 Task: Check current mortgage rates for investment property.
Action: Mouse moved to (858, 159)
Screenshot: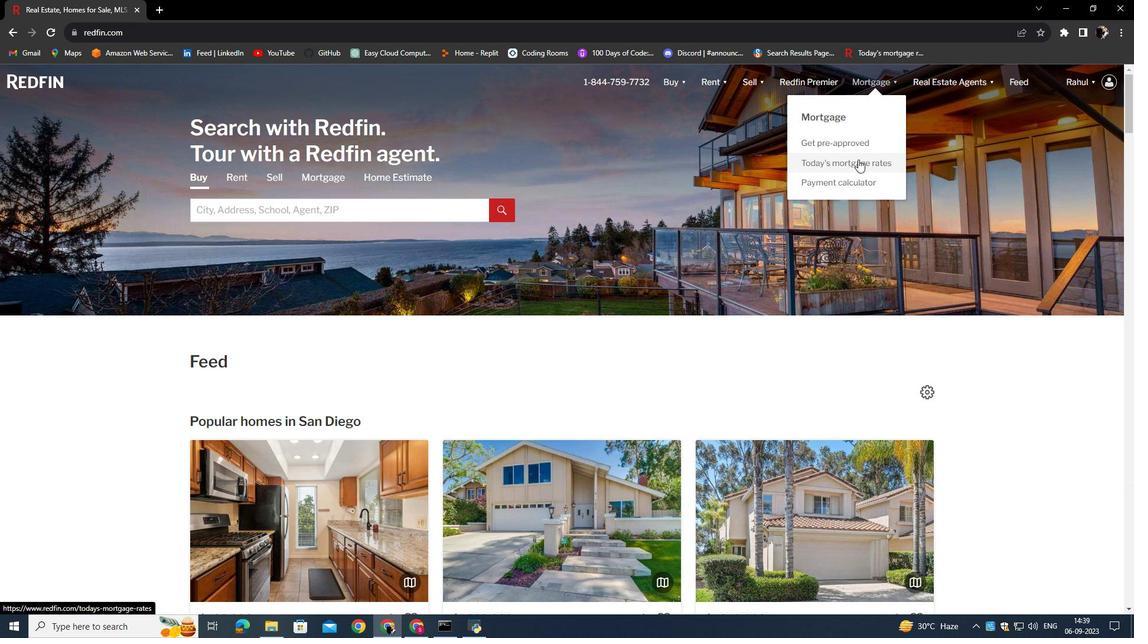 
Action: Mouse pressed left at (858, 159)
Screenshot: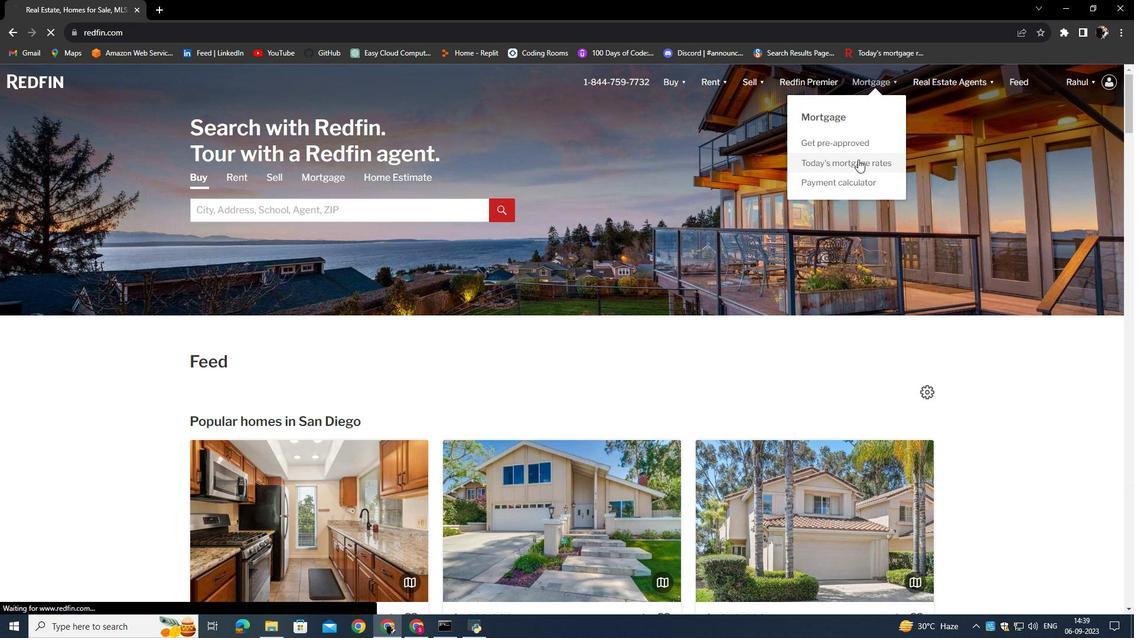 
Action: Mouse moved to (413, 312)
Screenshot: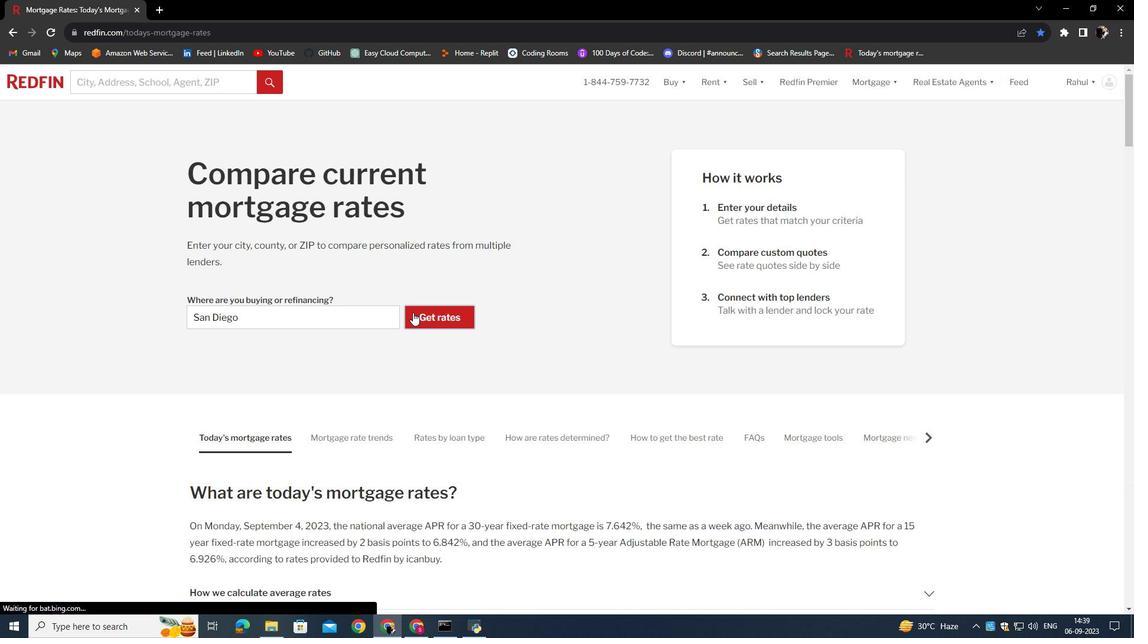 
Action: Mouse pressed left at (413, 312)
Screenshot: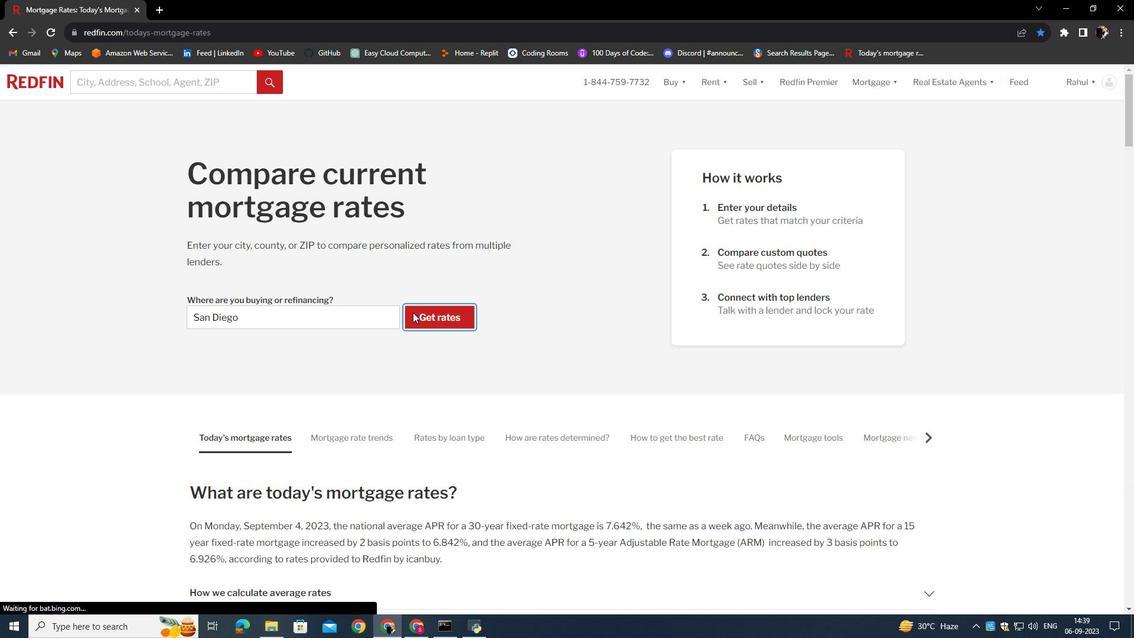 
Action: Mouse moved to (309, 405)
Screenshot: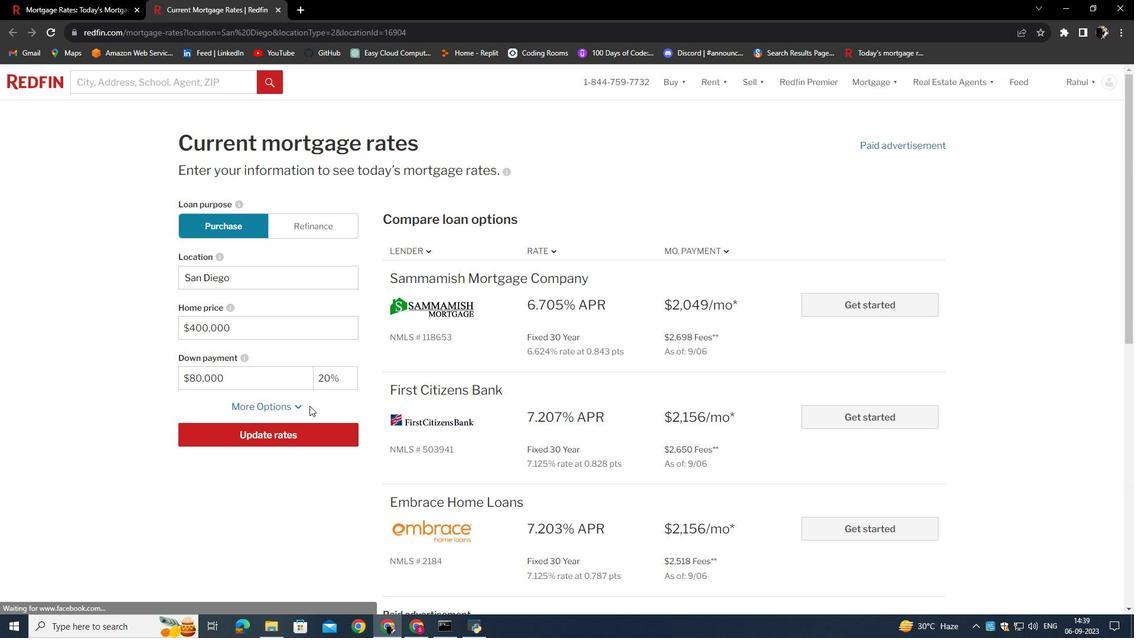 
Action: Mouse pressed left at (309, 405)
Screenshot: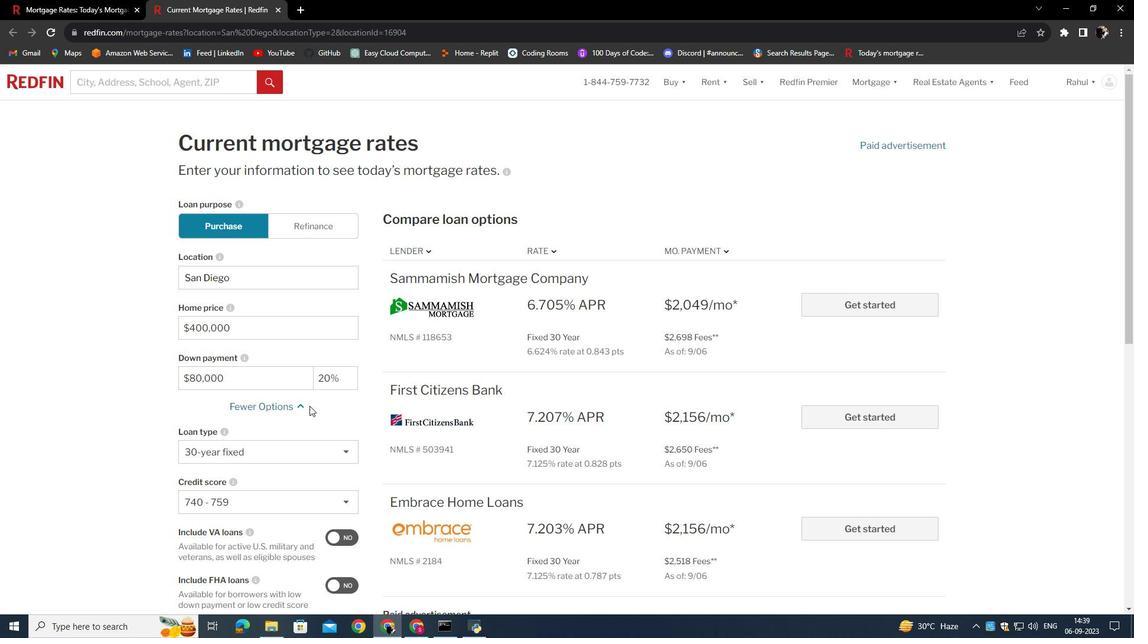 
Action: Mouse scrolled (309, 405) with delta (0, 0)
Screenshot: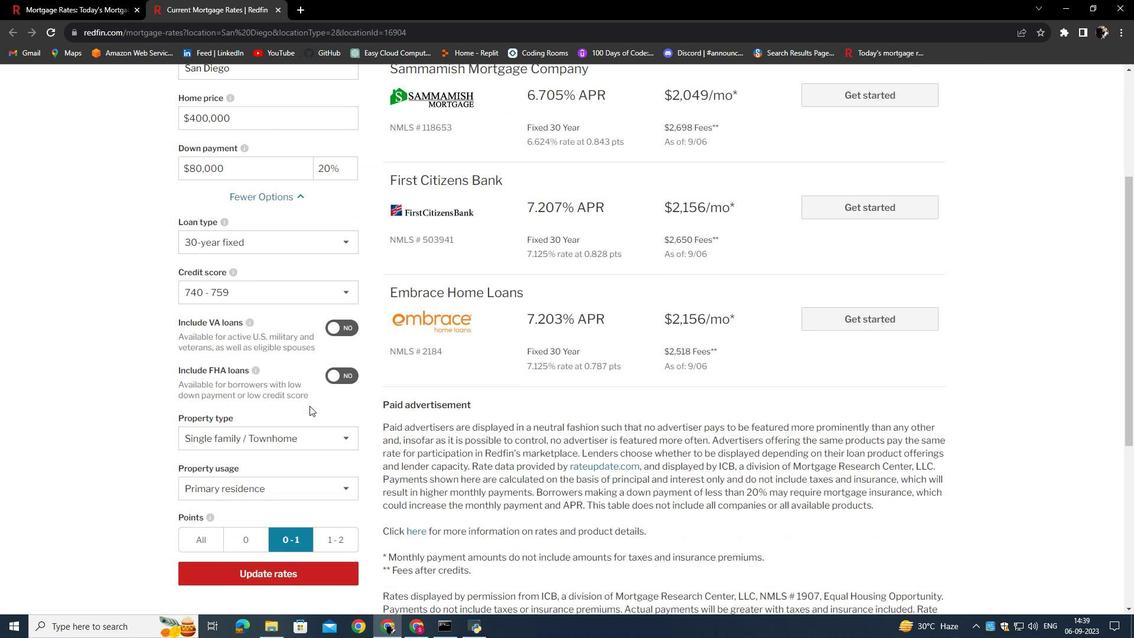 
Action: Mouse scrolled (309, 405) with delta (0, 0)
Screenshot: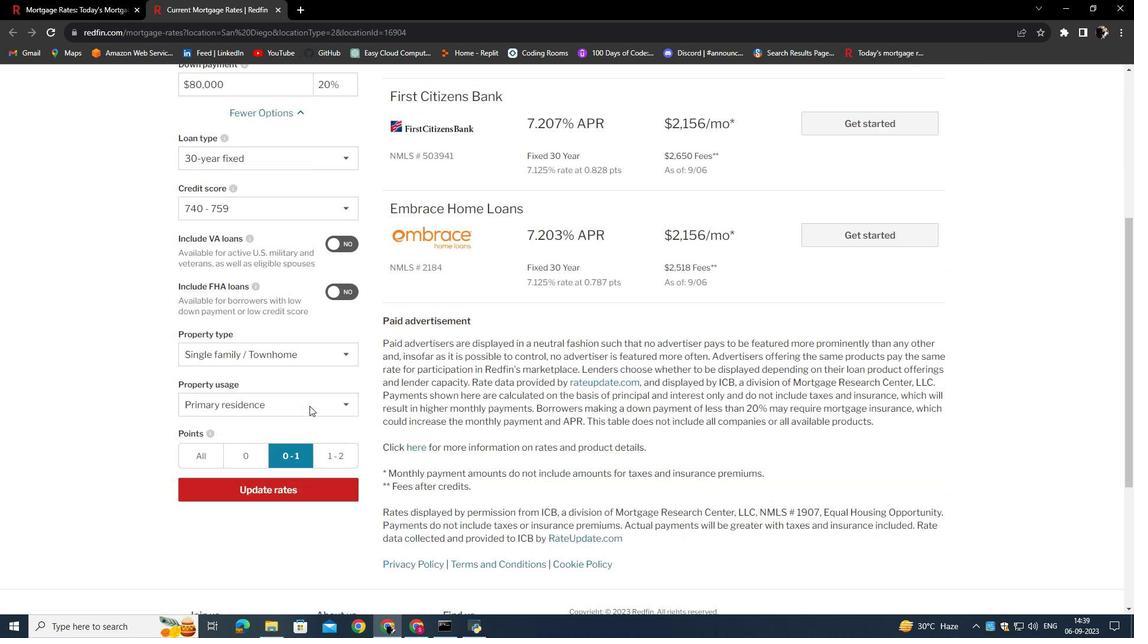
Action: Mouse scrolled (309, 405) with delta (0, 0)
Screenshot: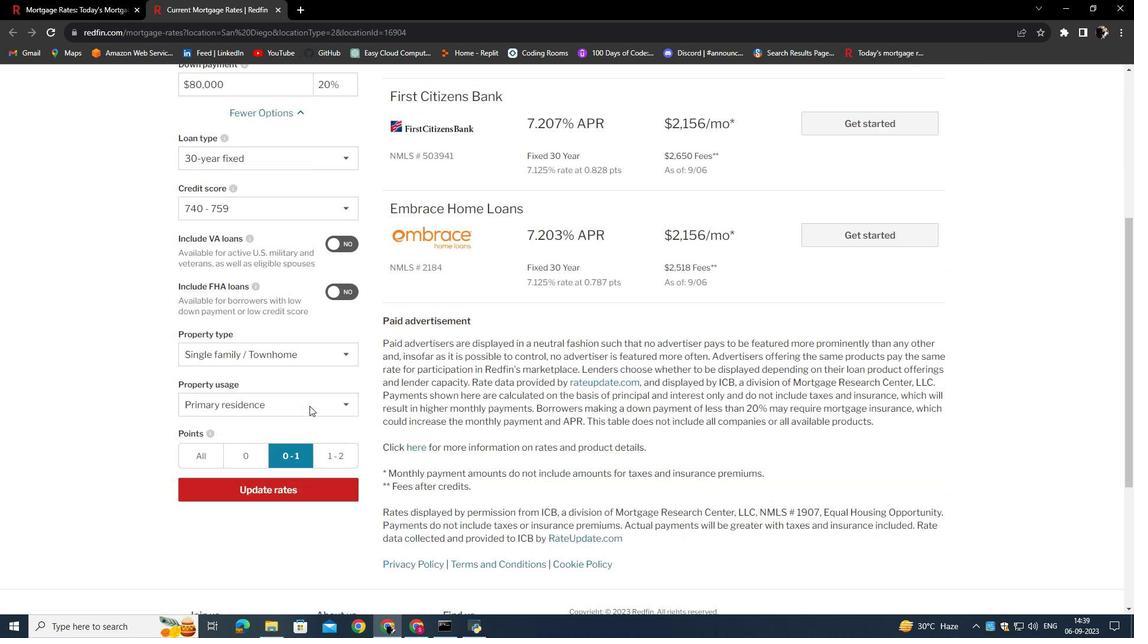 
Action: Mouse scrolled (309, 405) with delta (0, 0)
Screenshot: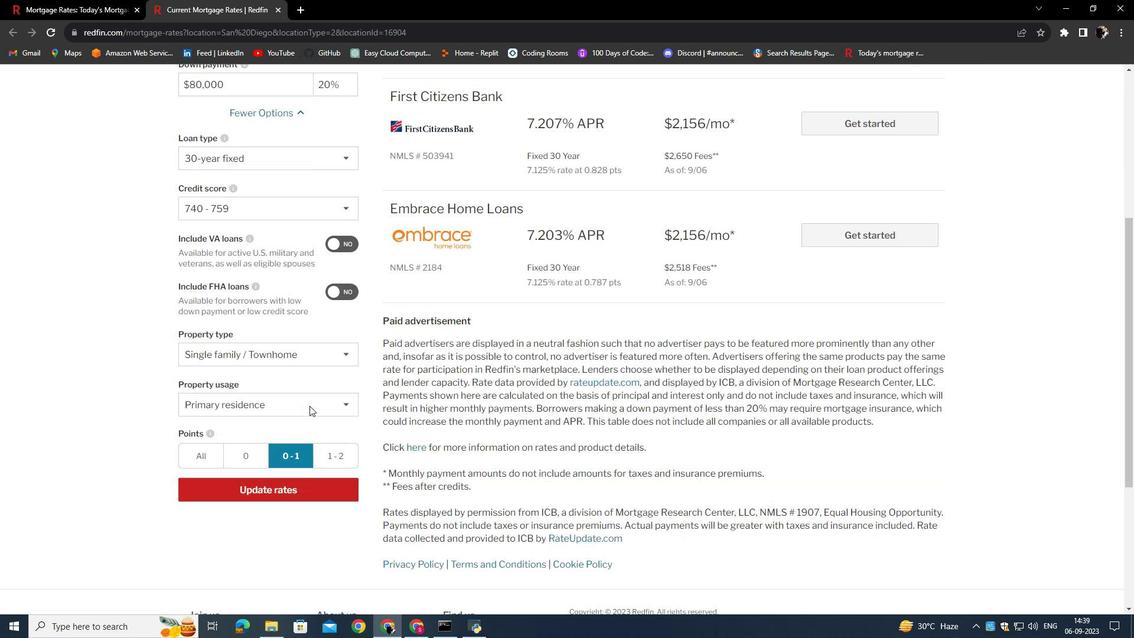 
Action: Mouse scrolled (309, 405) with delta (0, 0)
Screenshot: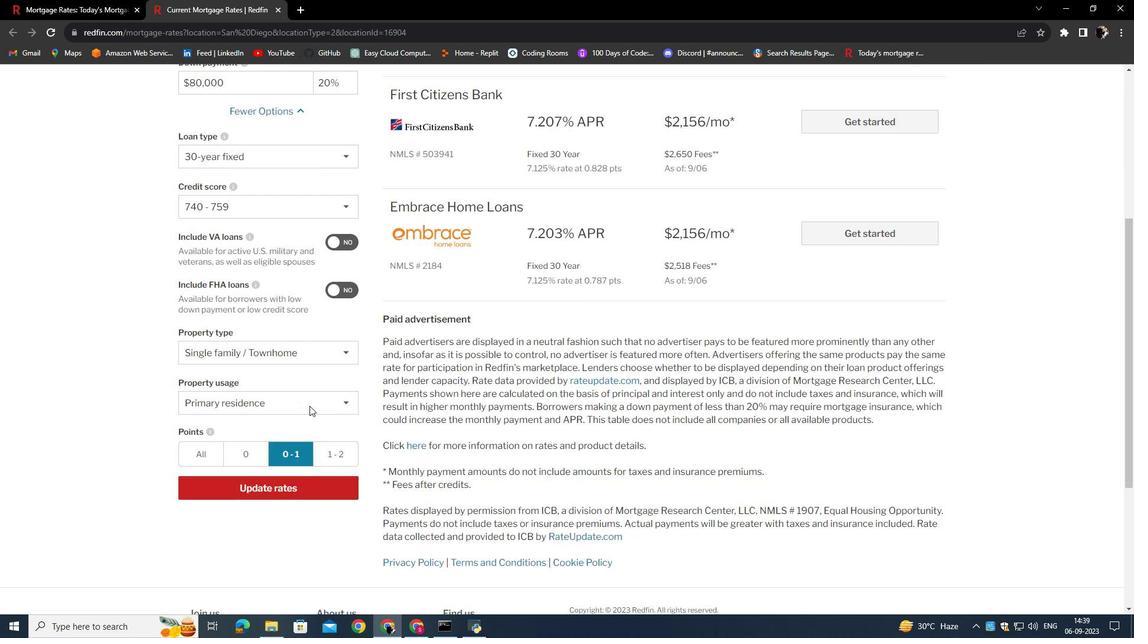 
Action: Mouse scrolled (309, 405) with delta (0, 0)
Screenshot: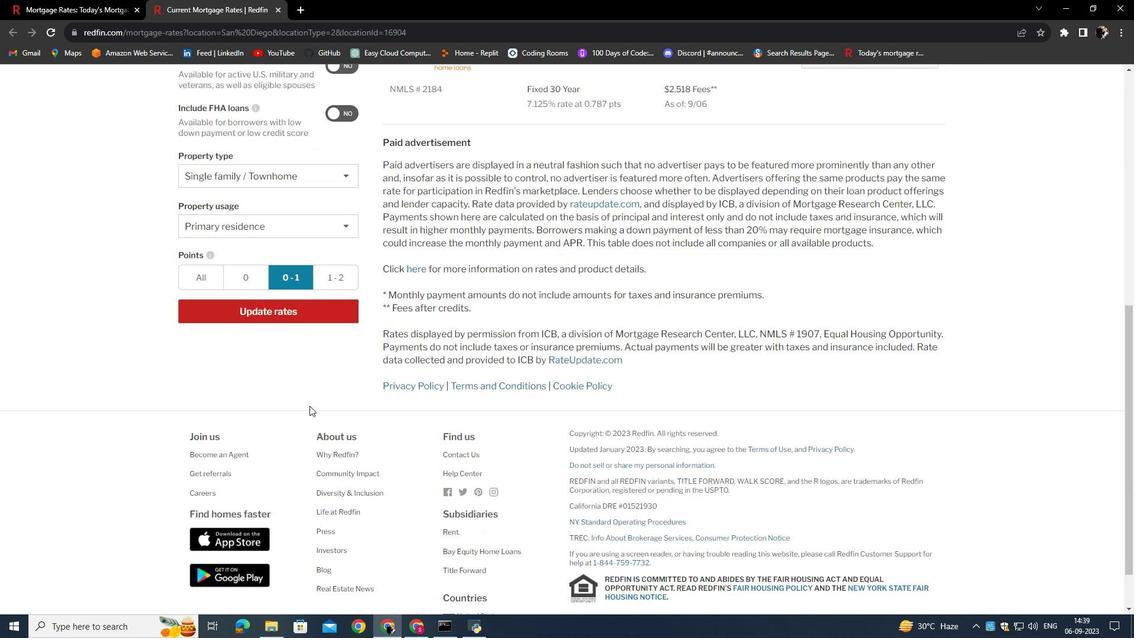 
Action: Mouse scrolled (309, 405) with delta (0, 0)
Screenshot: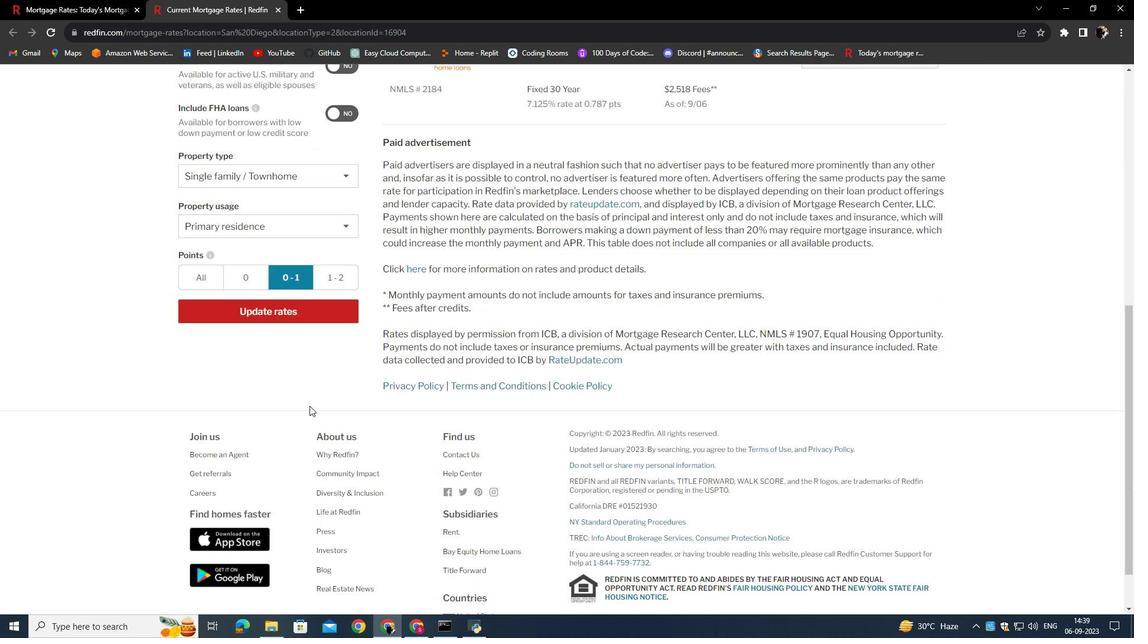 
Action: Mouse scrolled (309, 405) with delta (0, 0)
Screenshot: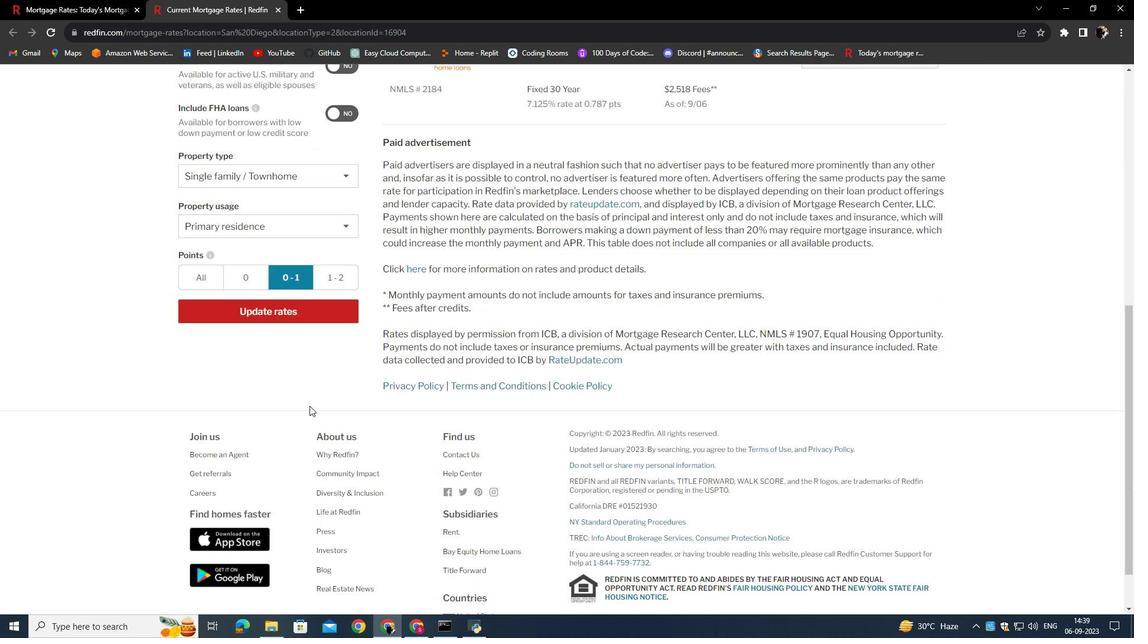 
Action: Mouse moved to (294, 222)
Screenshot: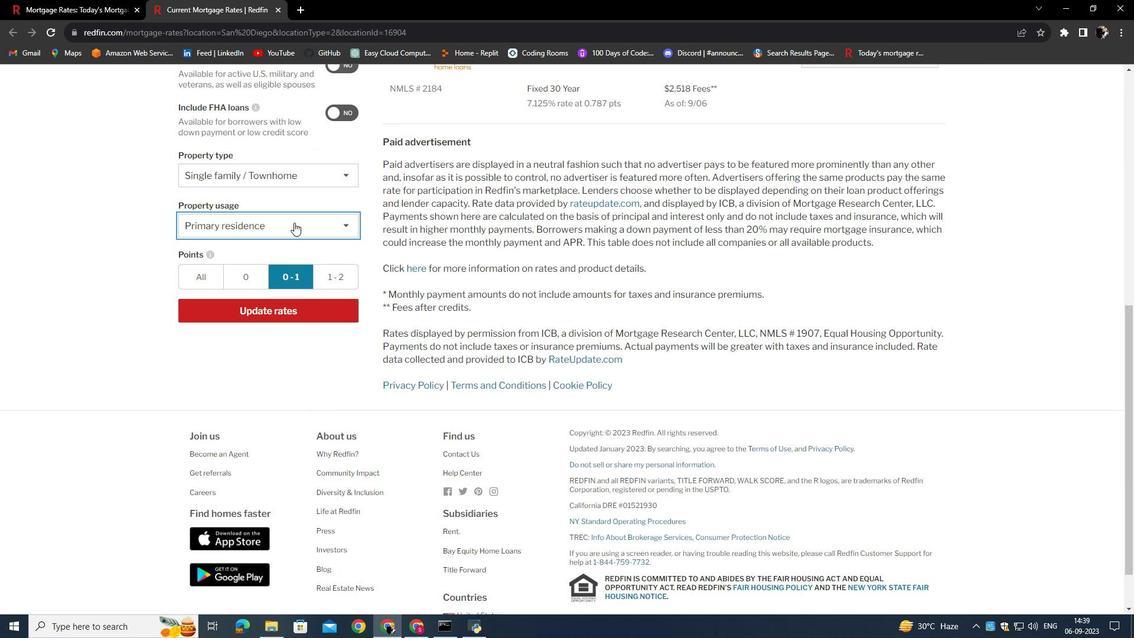 
Action: Mouse pressed left at (294, 222)
Screenshot: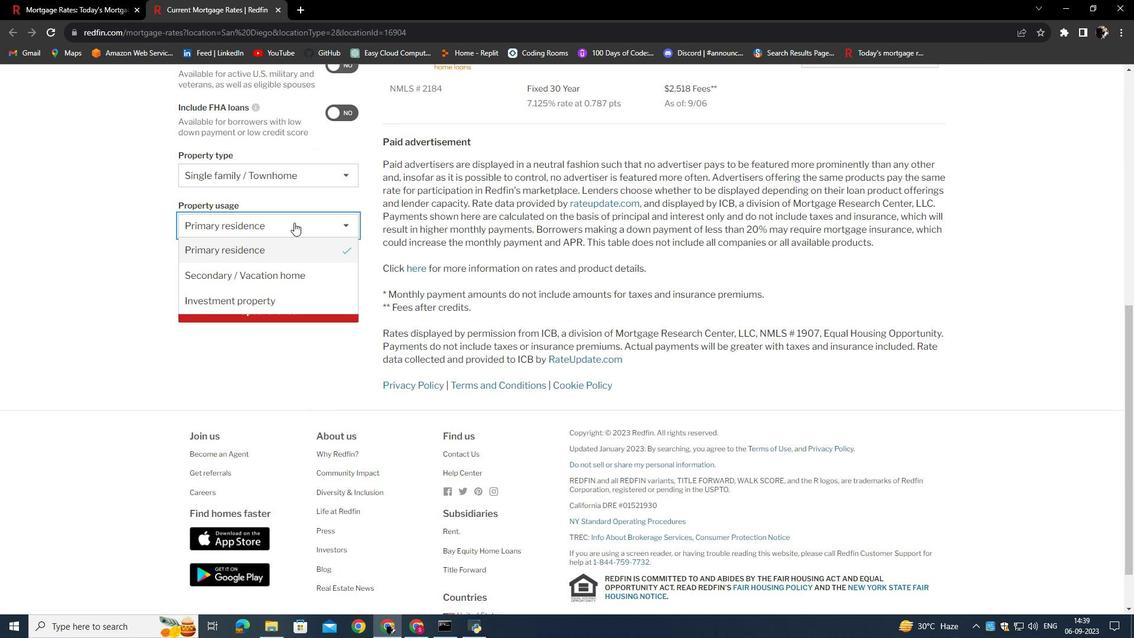 
Action: Mouse moved to (294, 302)
Screenshot: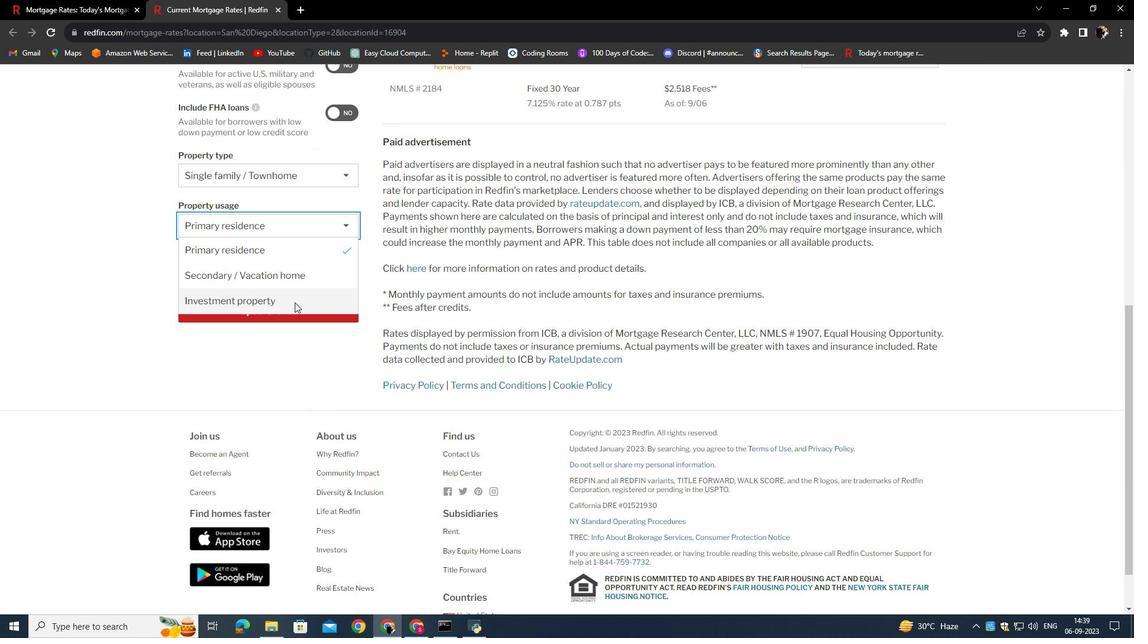 
Action: Mouse pressed left at (294, 302)
Screenshot: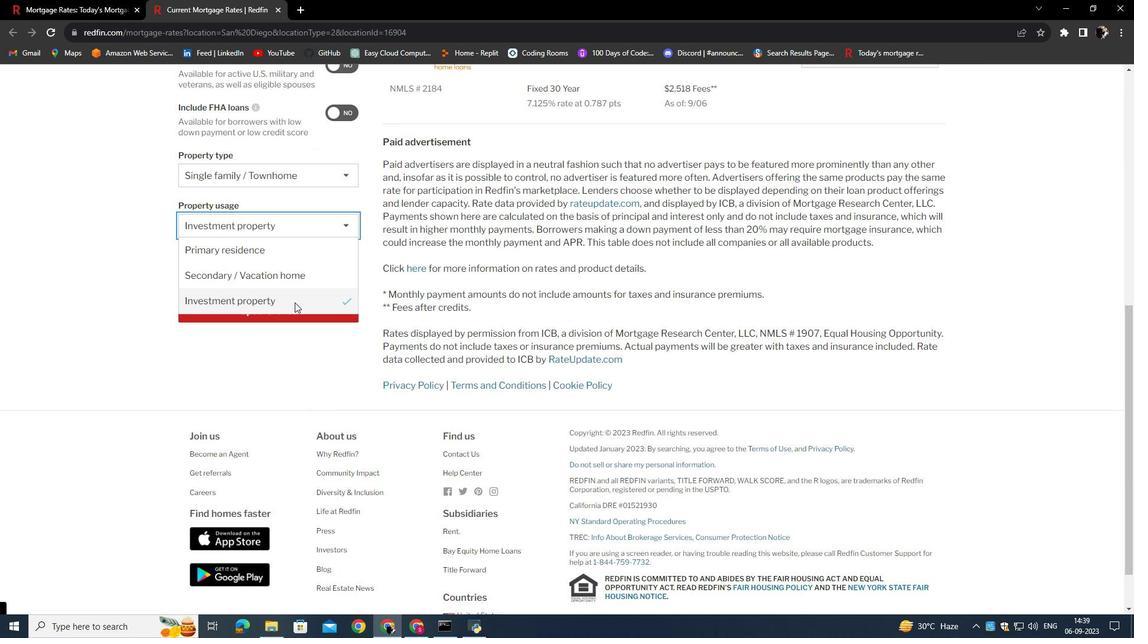 
Action: Mouse moved to (287, 316)
Screenshot: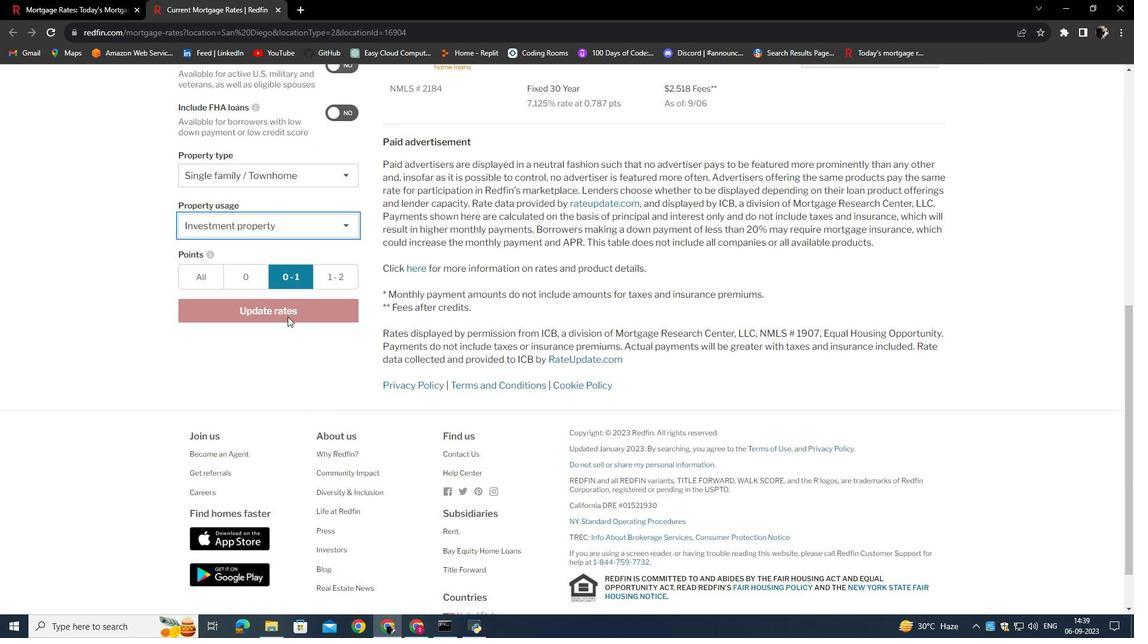 
Action: Mouse pressed left at (287, 316)
Screenshot: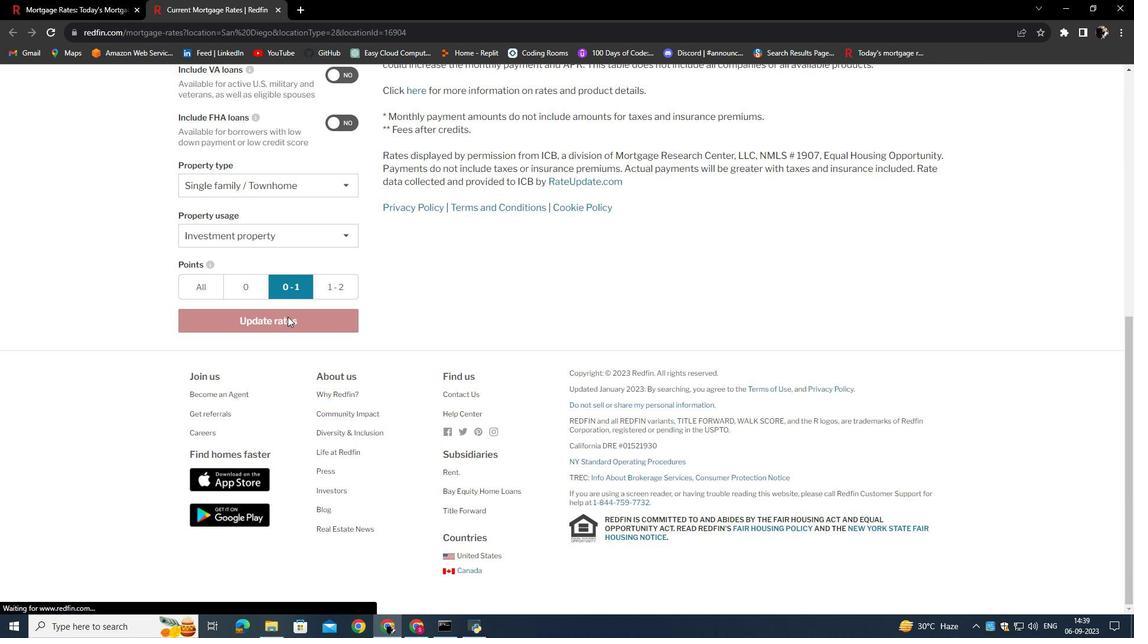 
Action: Mouse moved to (576, 252)
Screenshot: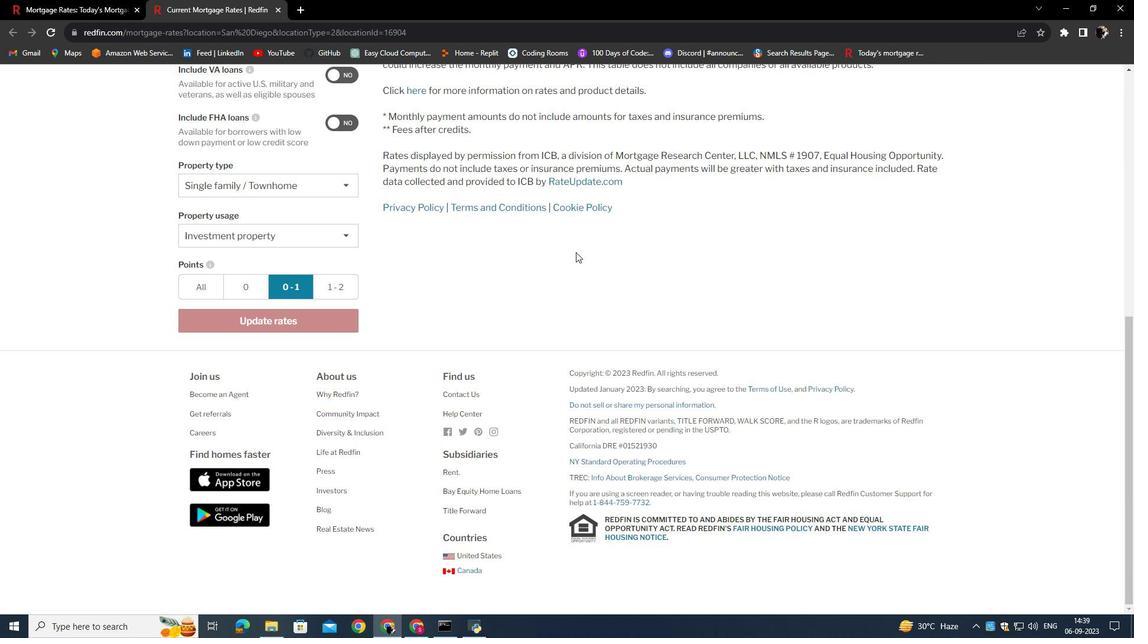 
Action: Mouse scrolled (576, 252) with delta (0, 0)
Screenshot: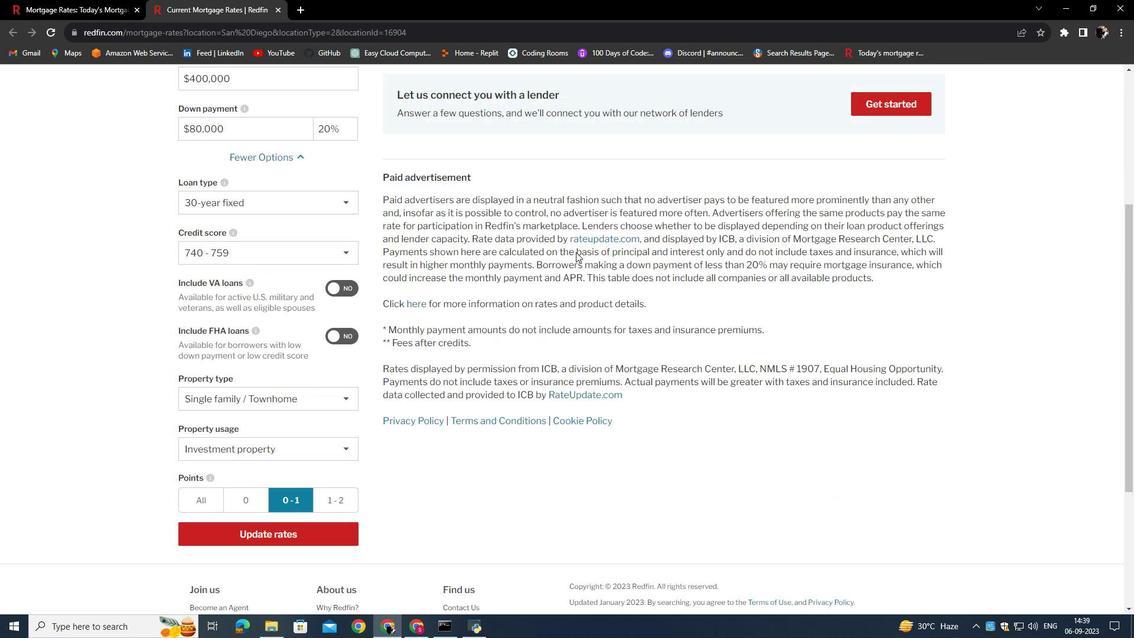 
Action: Mouse scrolled (576, 252) with delta (0, 0)
Screenshot: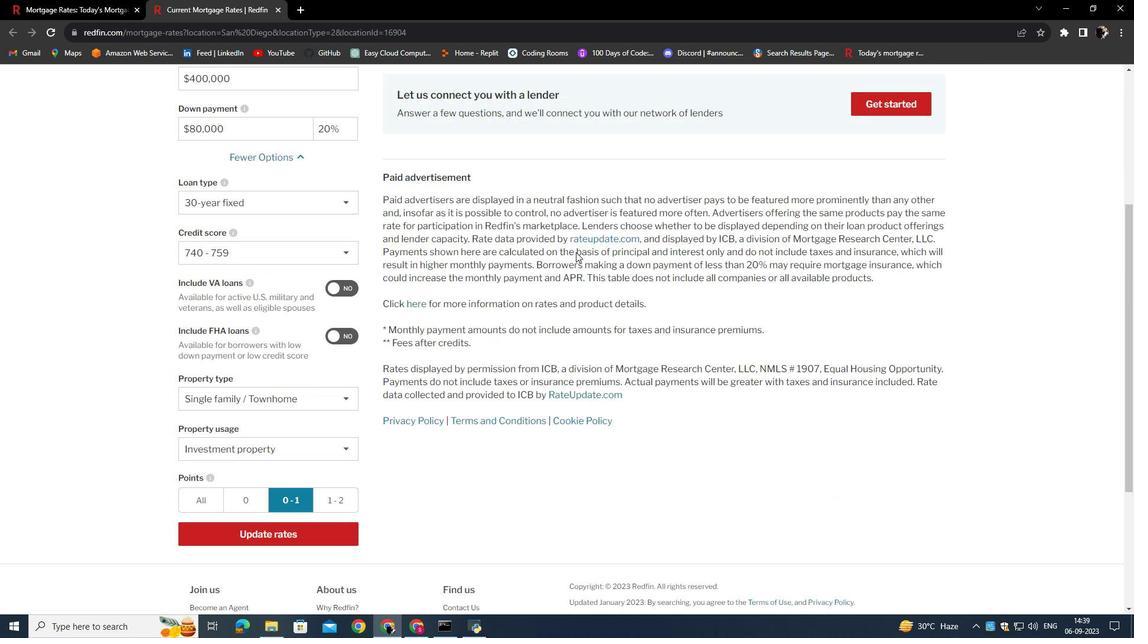 
Action: Mouse scrolled (576, 252) with delta (0, 0)
Screenshot: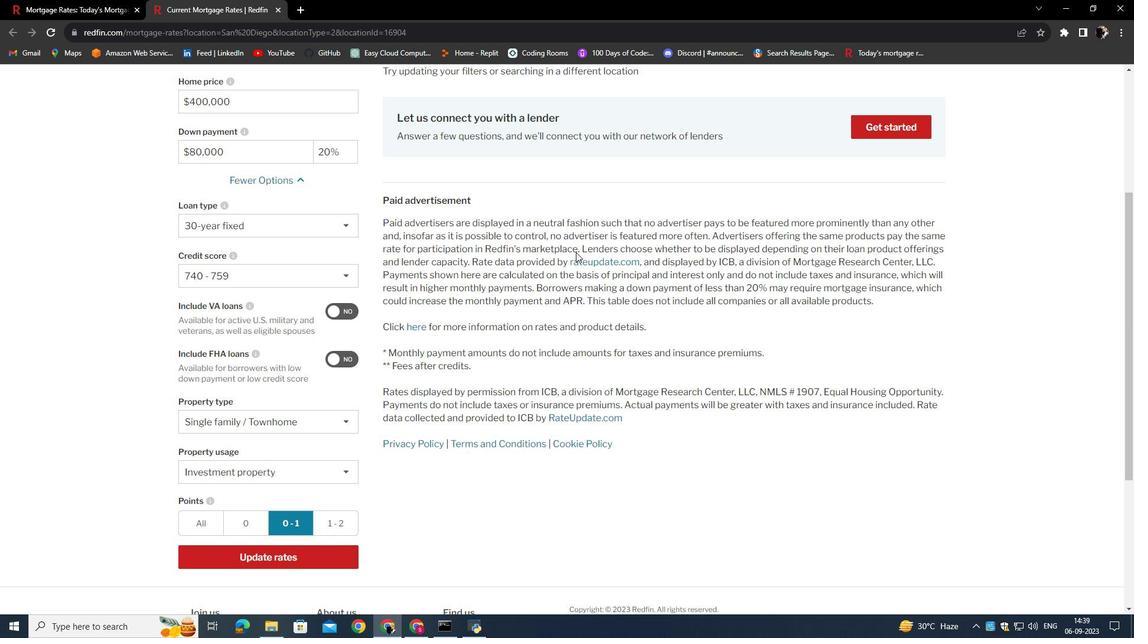 
Action: Mouse scrolled (576, 252) with delta (0, 0)
Screenshot: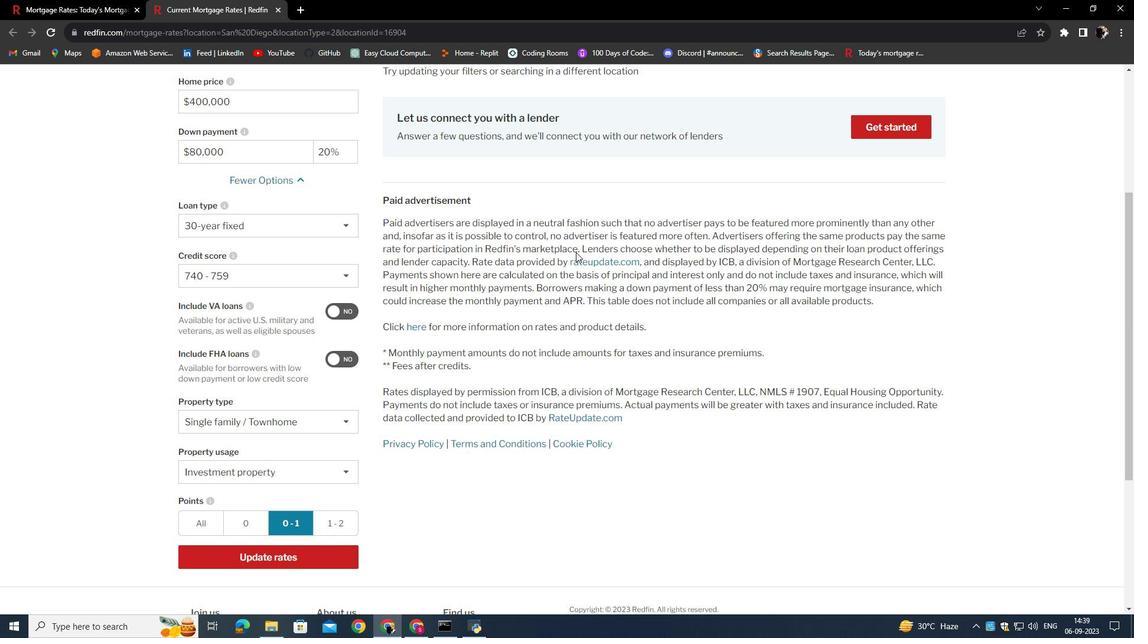
Action: Mouse scrolled (576, 252) with delta (0, 0)
Screenshot: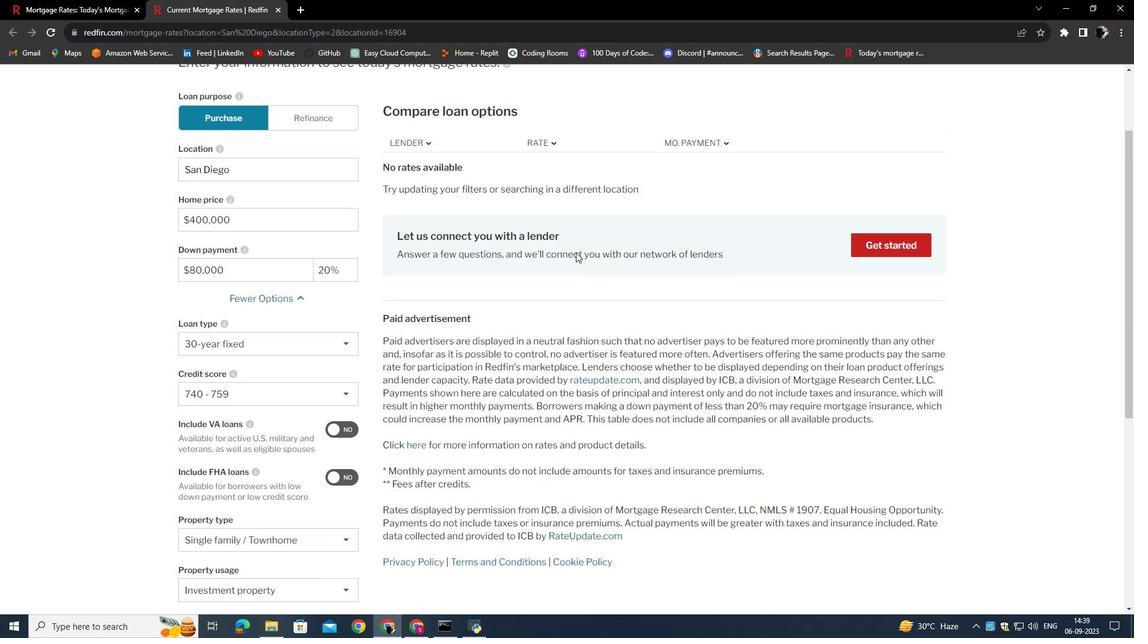 
Action: Mouse scrolled (576, 252) with delta (0, 0)
Screenshot: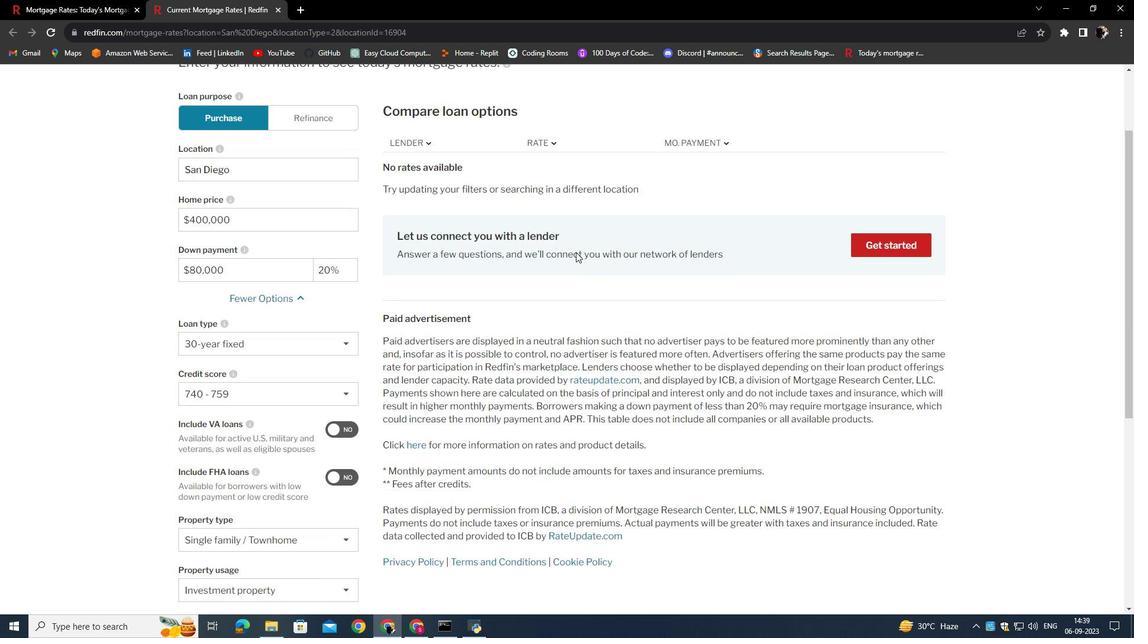 
Action: Mouse scrolled (576, 252) with delta (0, 0)
Screenshot: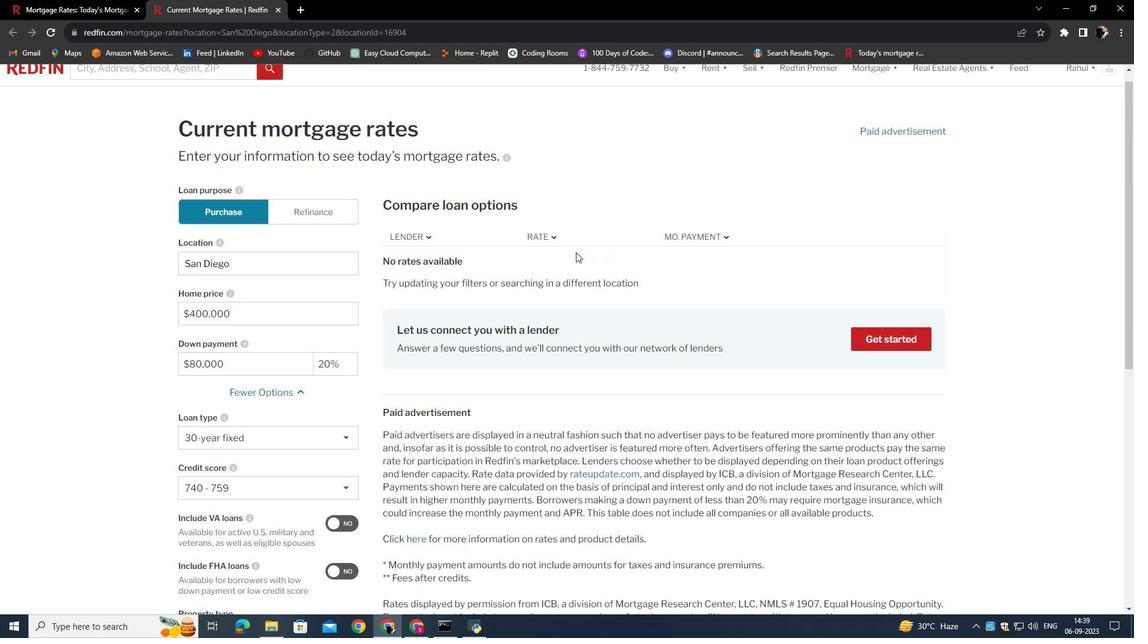 
Action: Mouse scrolled (576, 252) with delta (0, 0)
Screenshot: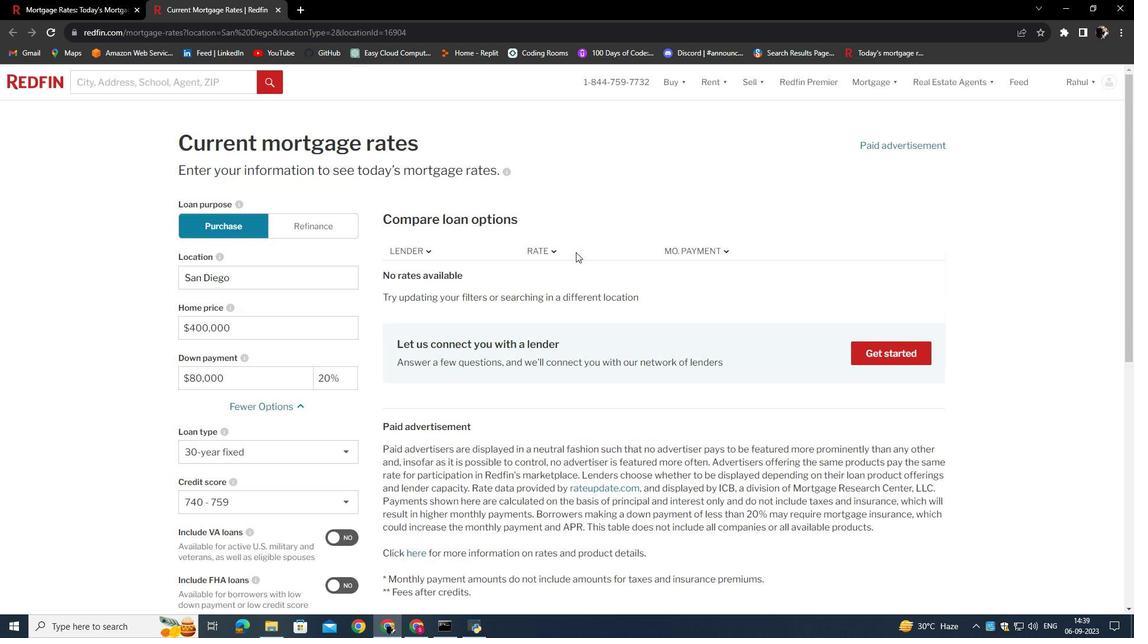 
